Task: Find the best route from Orlando, Florida, to Tampa, Florida.
Action: Mouse moved to (280, 90)
Screenshot: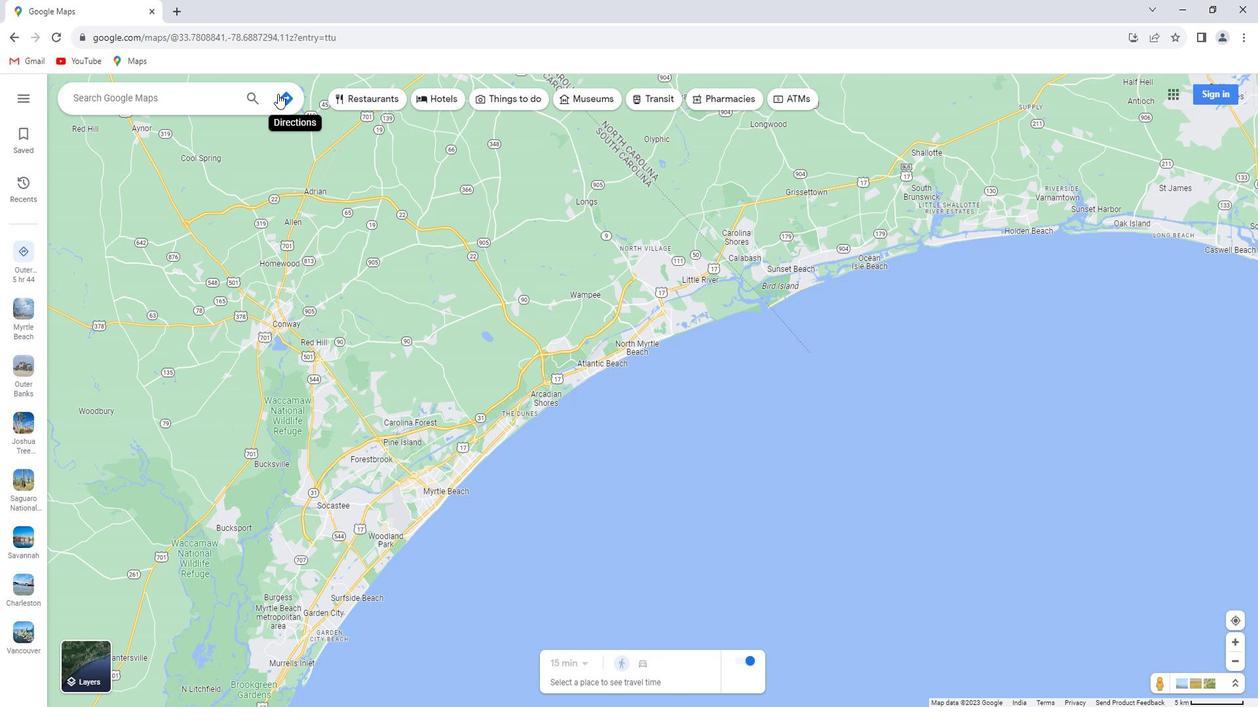 
Action: Mouse pressed left at (280, 90)
Screenshot: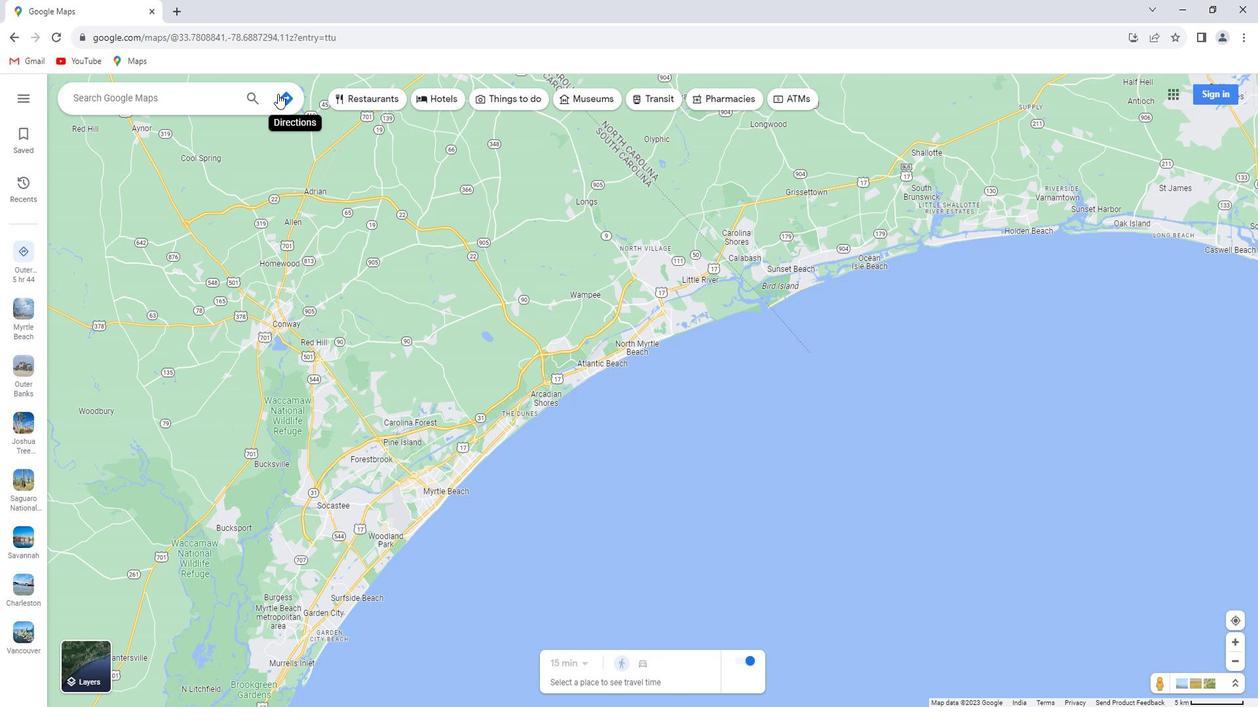 
Action: Mouse moved to (176, 128)
Screenshot: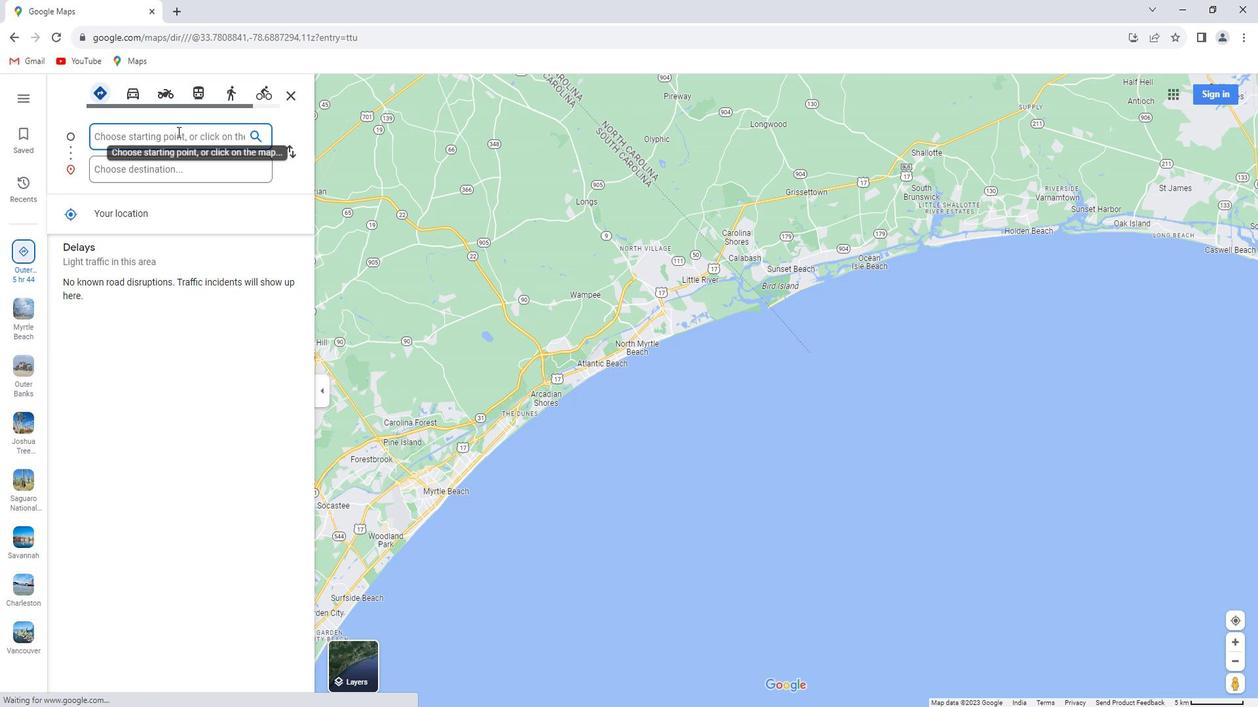 
Action: Key pressed <Key.shift>Orlando,<Key.space><Key.shift>Florida
Screenshot: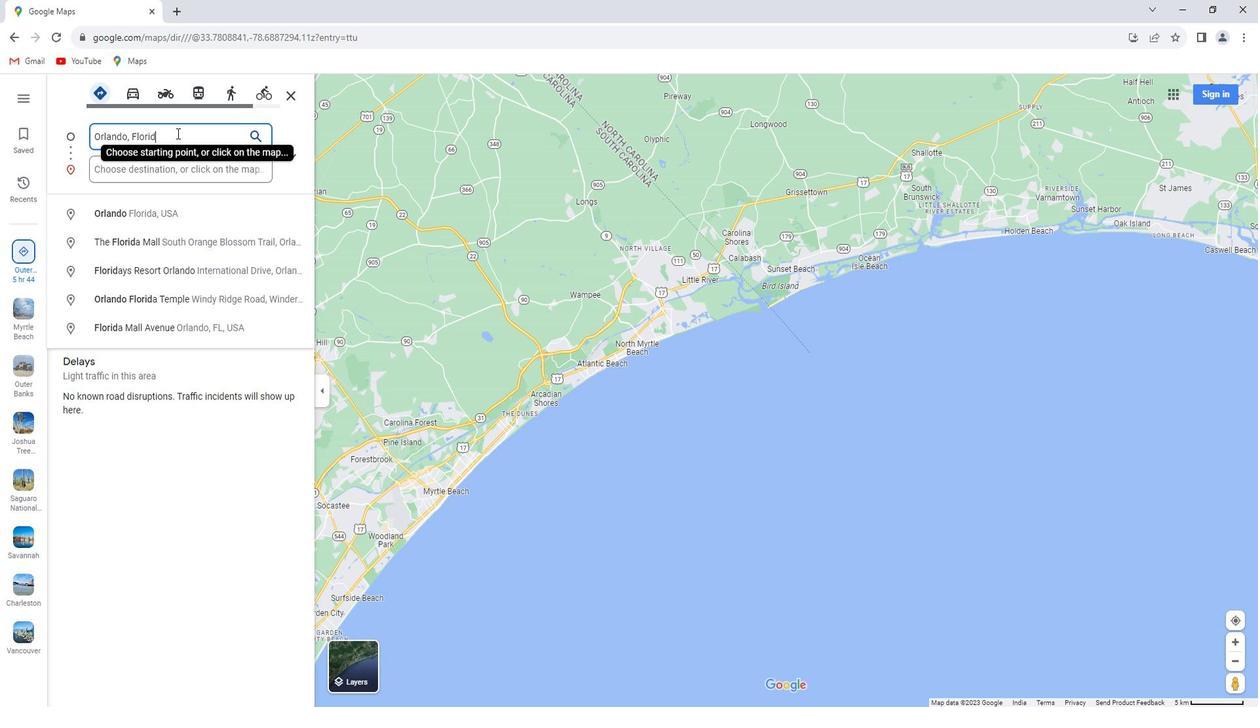 
Action: Mouse moved to (170, 157)
Screenshot: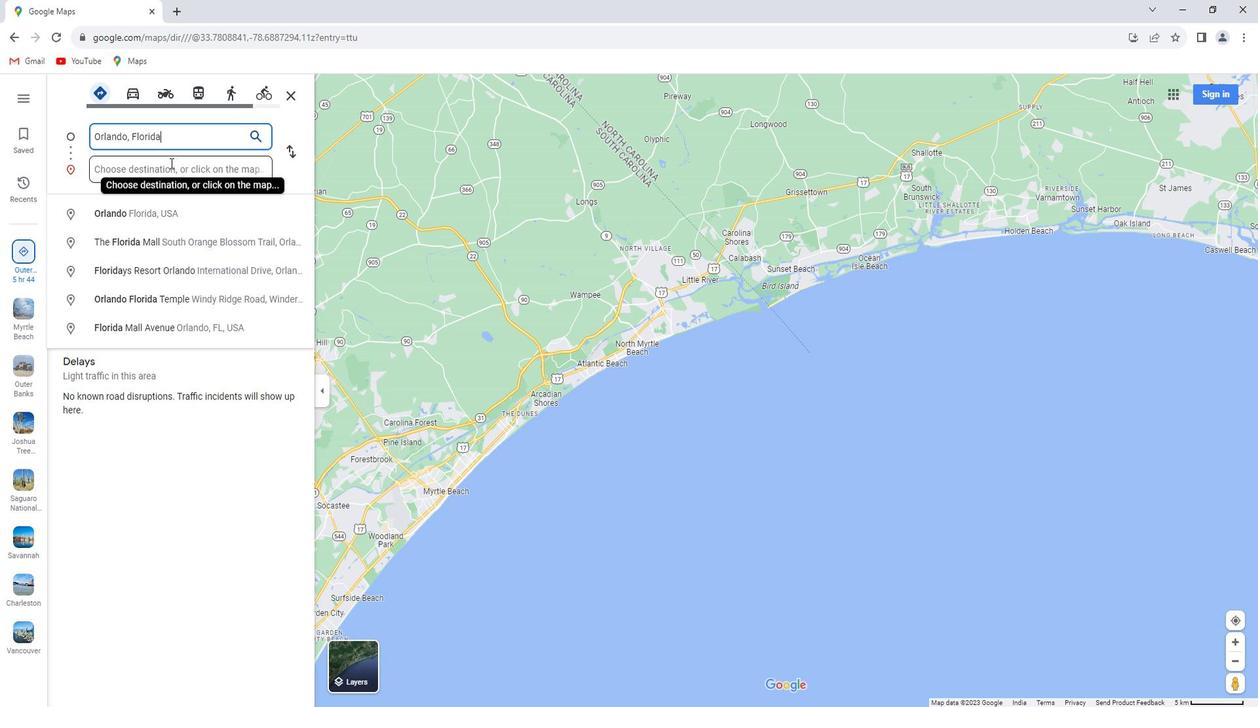 
Action: Mouse pressed left at (170, 157)
Screenshot: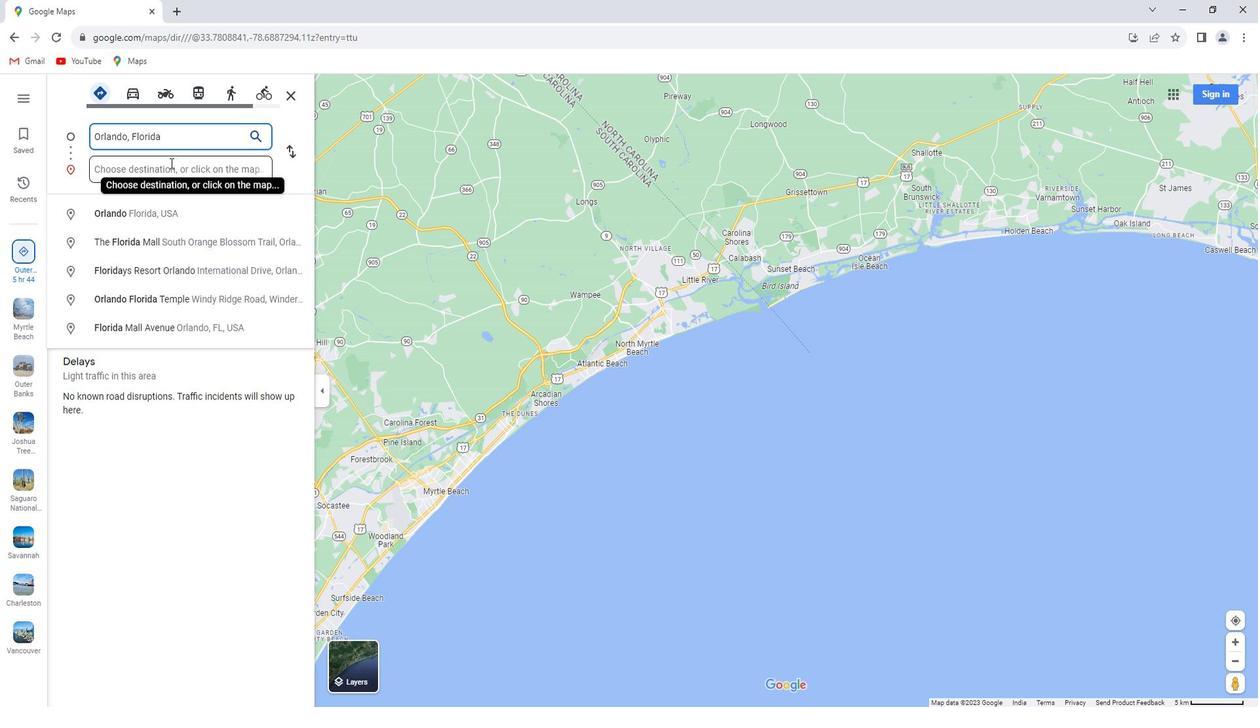 
Action: Key pressed <Key.shift>Tampa,<Key.space><Key.shift>Florida
Screenshot: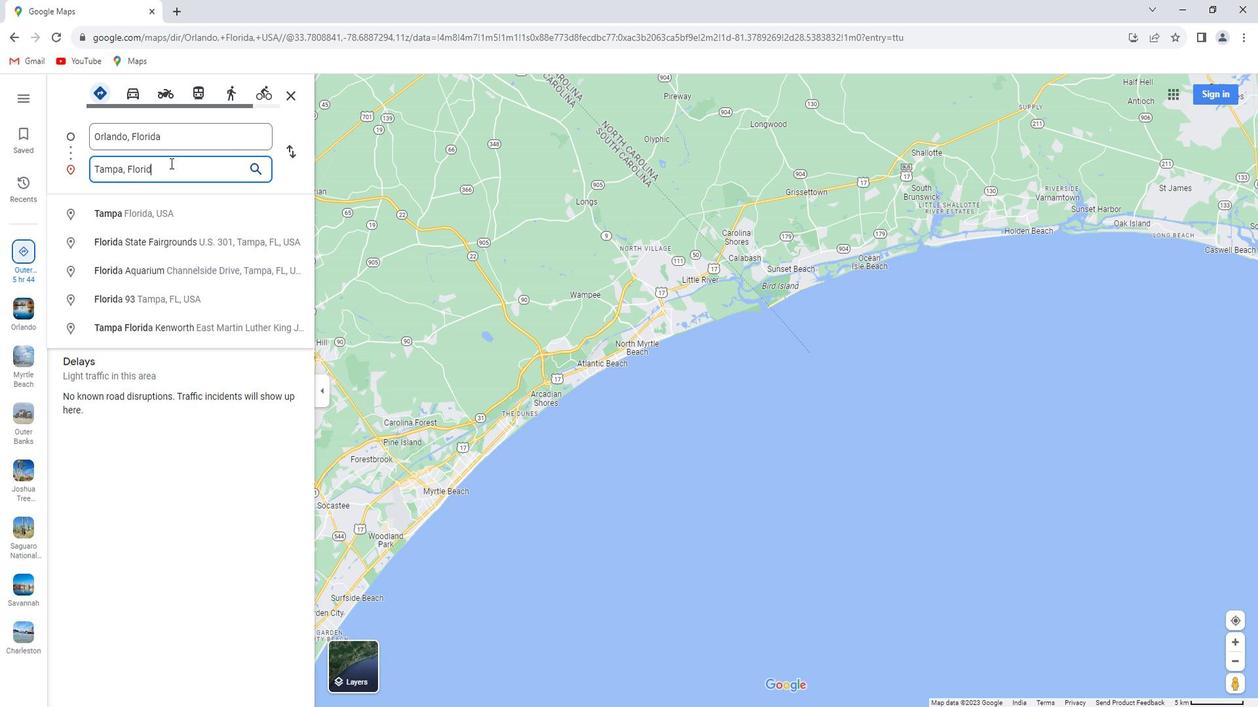 
Action: Mouse moved to (102, 90)
Screenshot: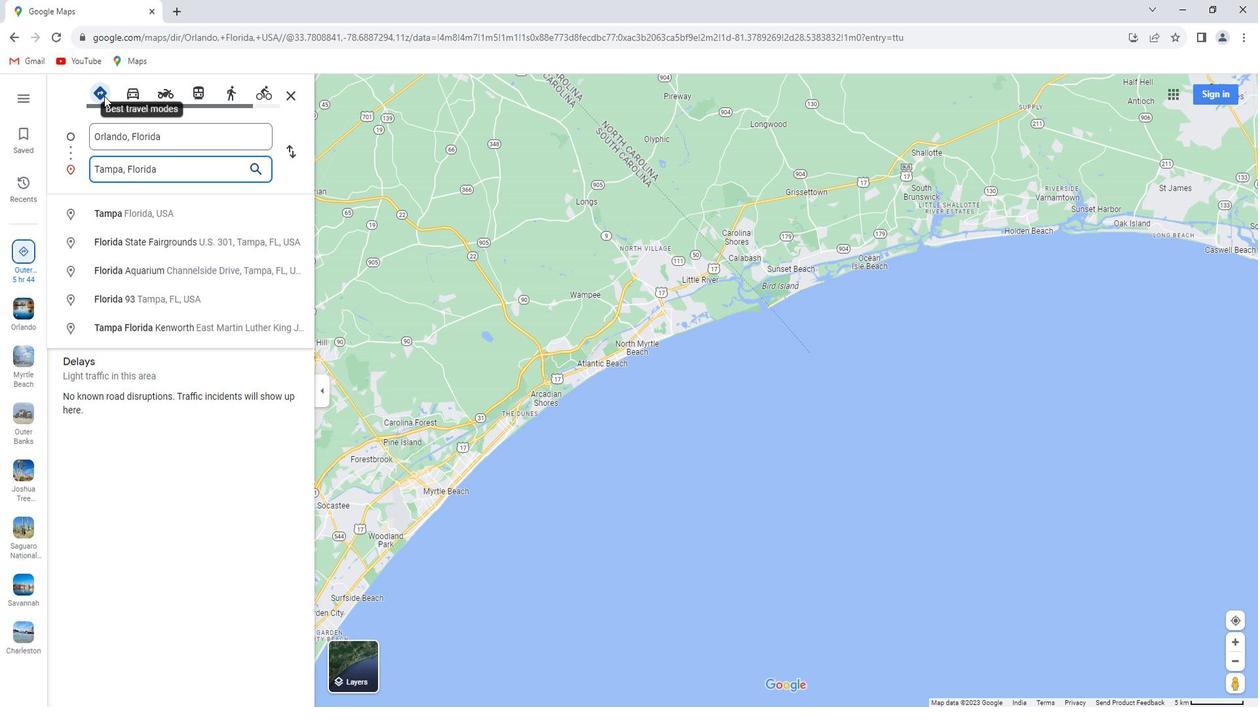 
Action: Mouse pressed left at (102, 90)
Screenshot: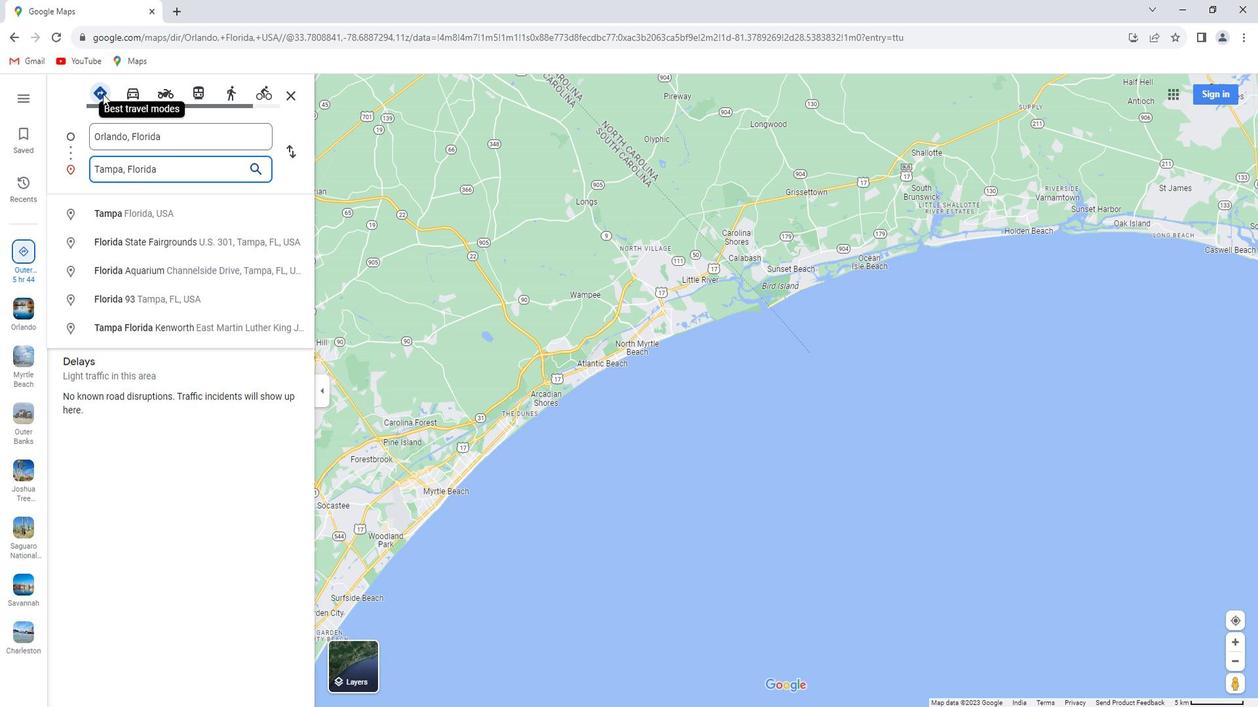 
Action: Mouse moved to (201, 165)
Screenshot: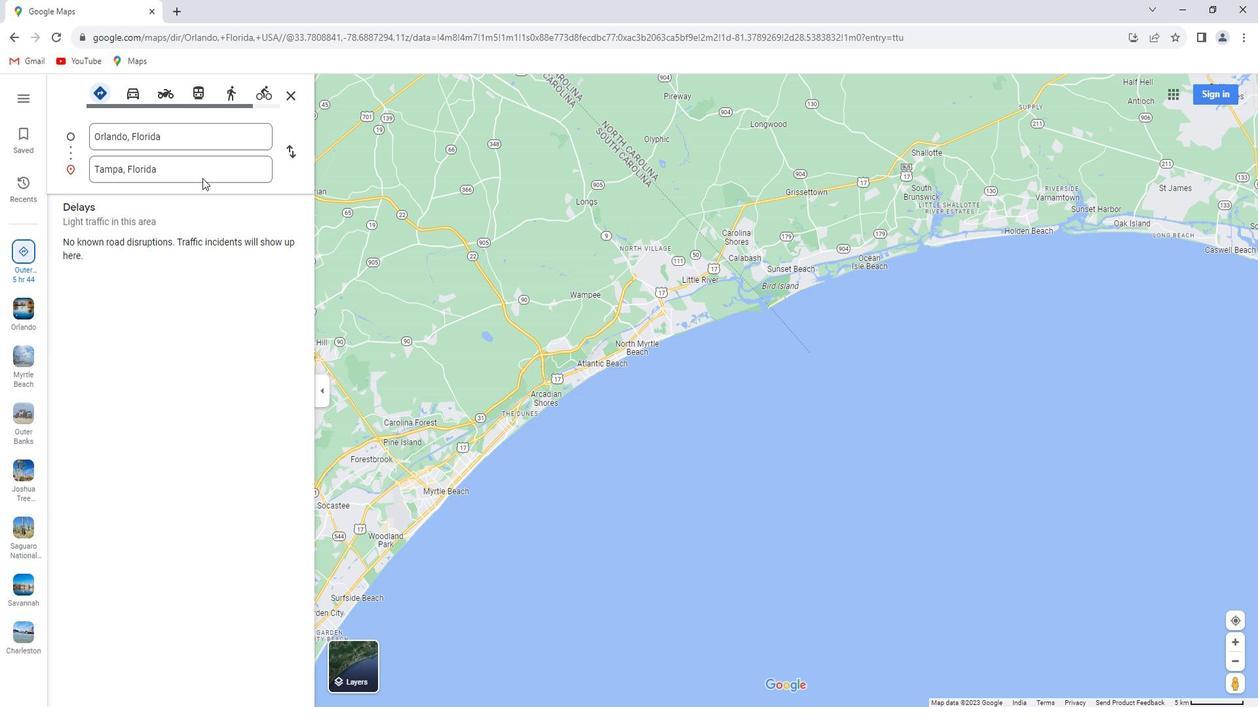 
Action: Mouse pressed left at (201, 165)
Screenshot: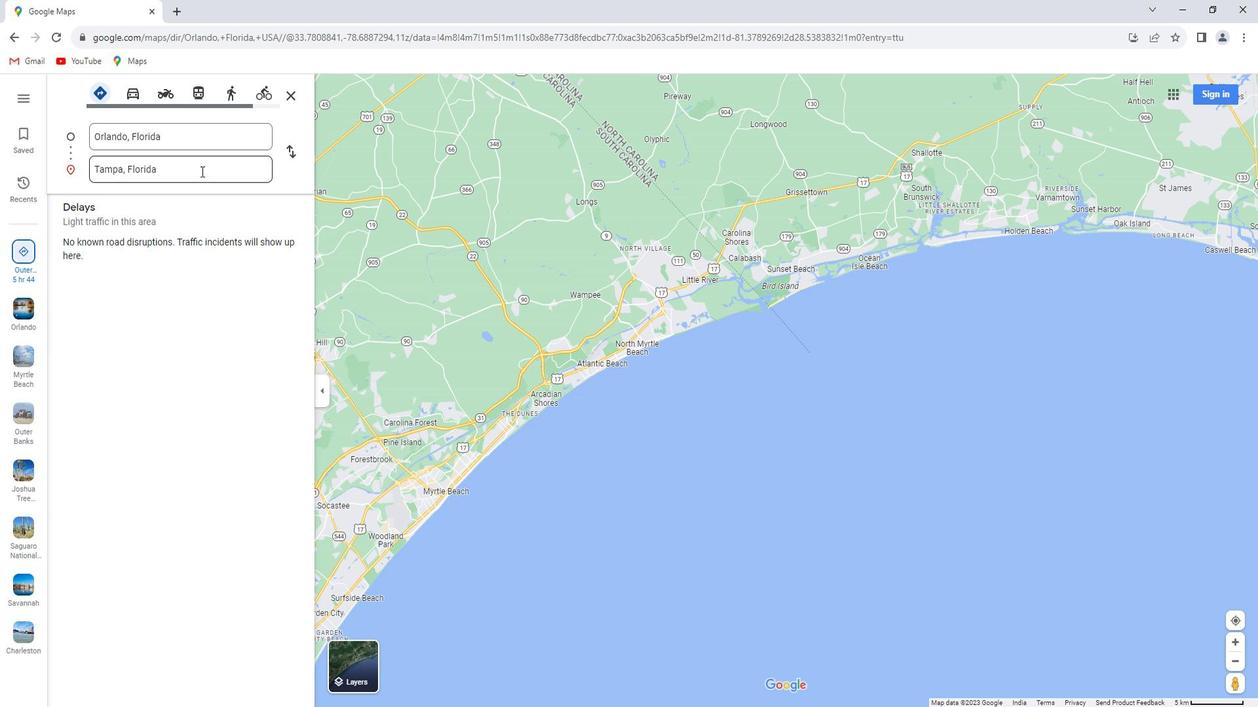 
Action: Key pressed <Key.enter>
Screenshot: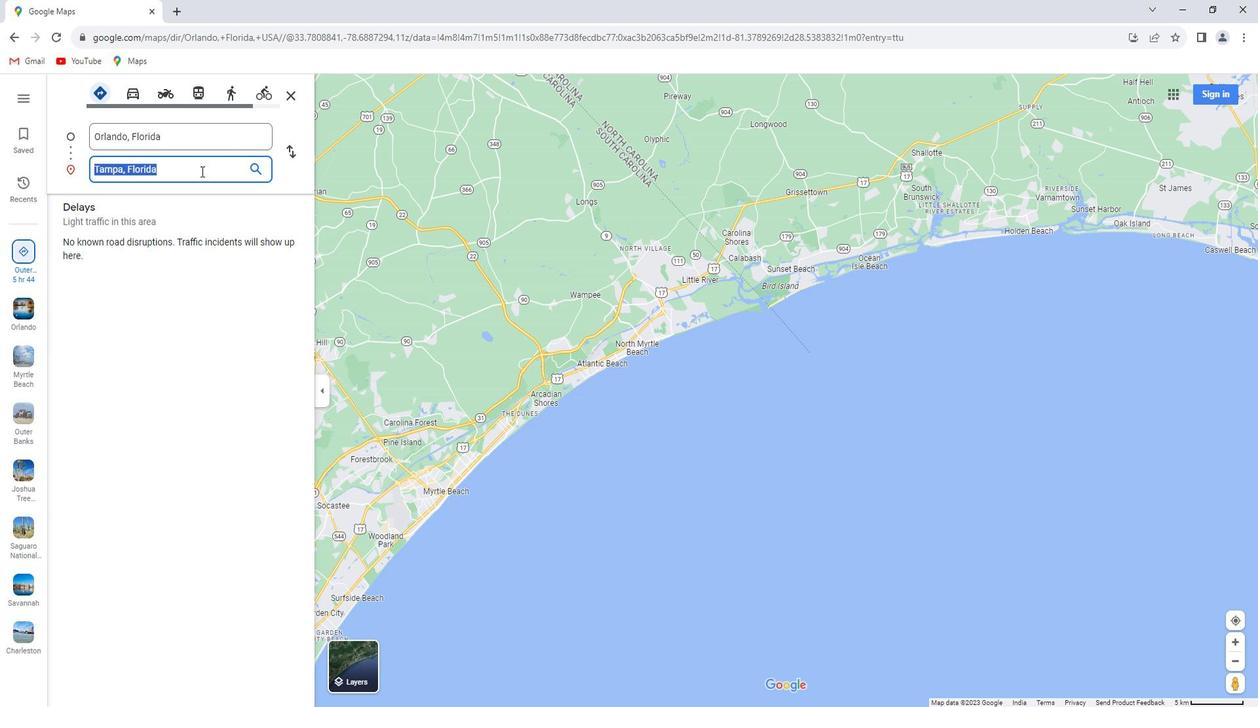 
